 Task: Create New Customer with Customer Name: Bloom Haus by Kroger, Billing Address Line1: 4282 Crim Lane, Billing Address Line2:  Underhill, Billing Address Line3:  Vermont 05489
Action: Mouse moved to (135, 30)
Screenshot: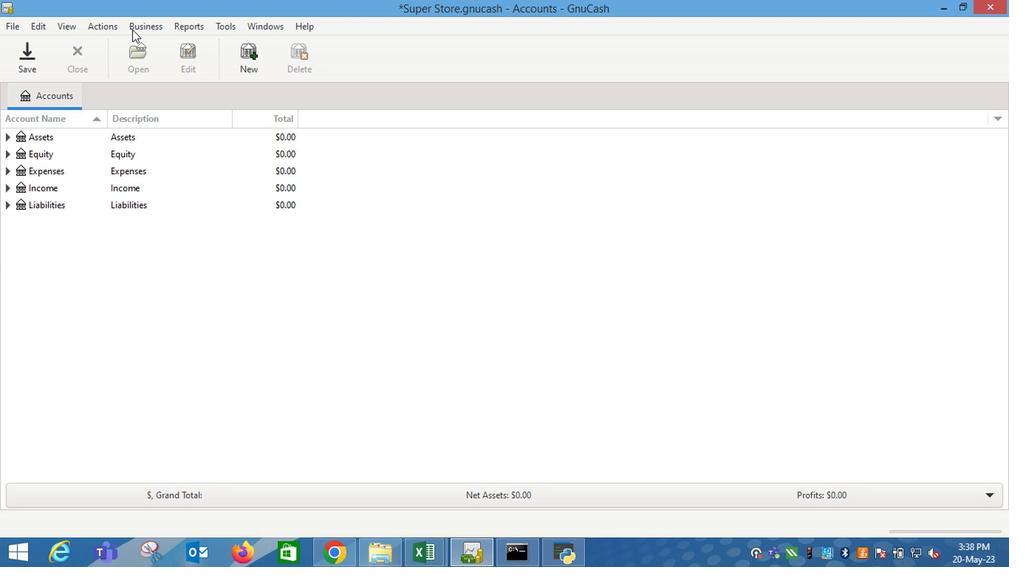 
Action: Mouse pressed left at (135, 30)
Screenshot: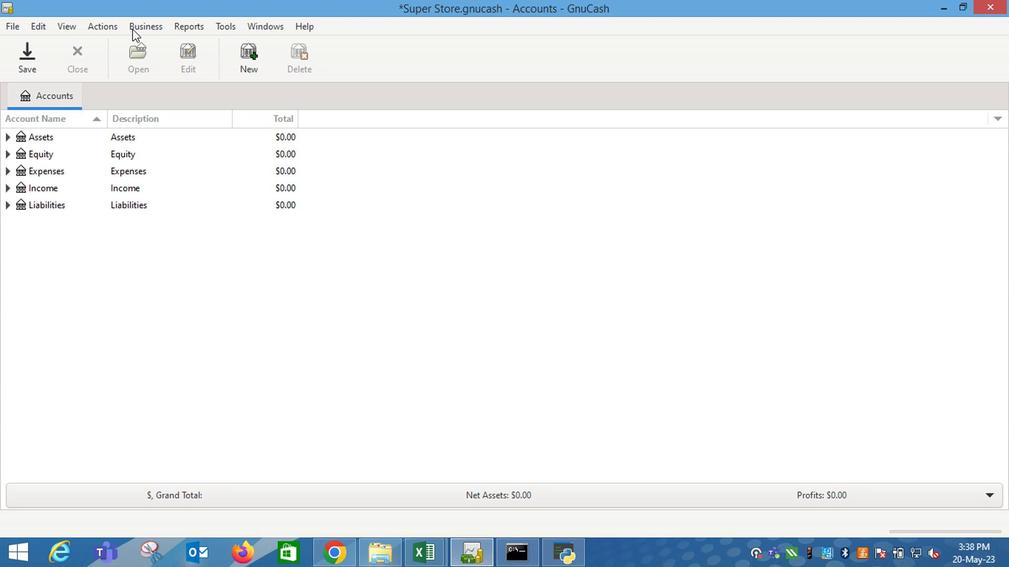 
Action: Mouse moved to (327, 68)
Screenshot: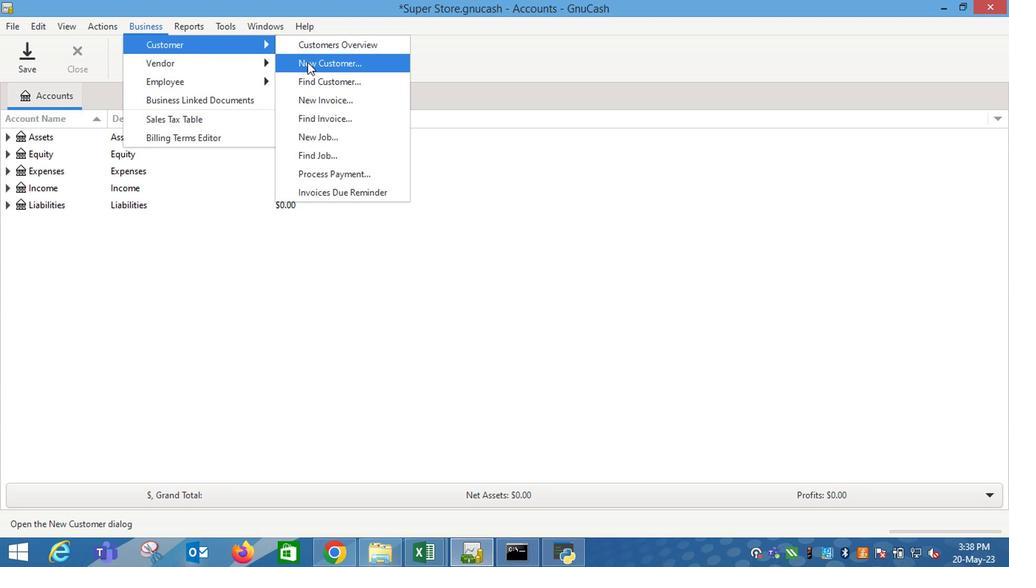 
Action: Mouse pressed left at (327, 68)
Screenshot: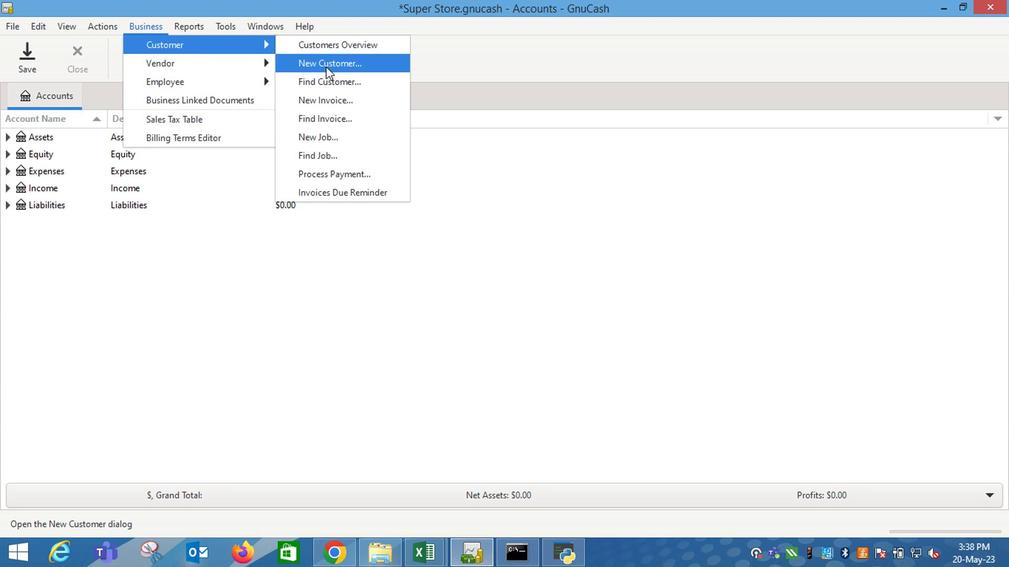 
Action: Key pressed <Key.shift_r>Bloom<Key.space><Key.shift_r>Haus<Key.space>by<Key.space><Key.shift_r>Kroger<Key.tab><Key.tab><Key.tab>4280<Key.backspace>2<Key.space><Key.shift_r>Cri<Key.space><Key.shift_r><Key.backspace>m<Key.space><Key.shift_r>Lane<Key.tab><Key.shift_r>Un<Key.right><Key.tab><Key.shift_r>V<Key.right>
Screenshot: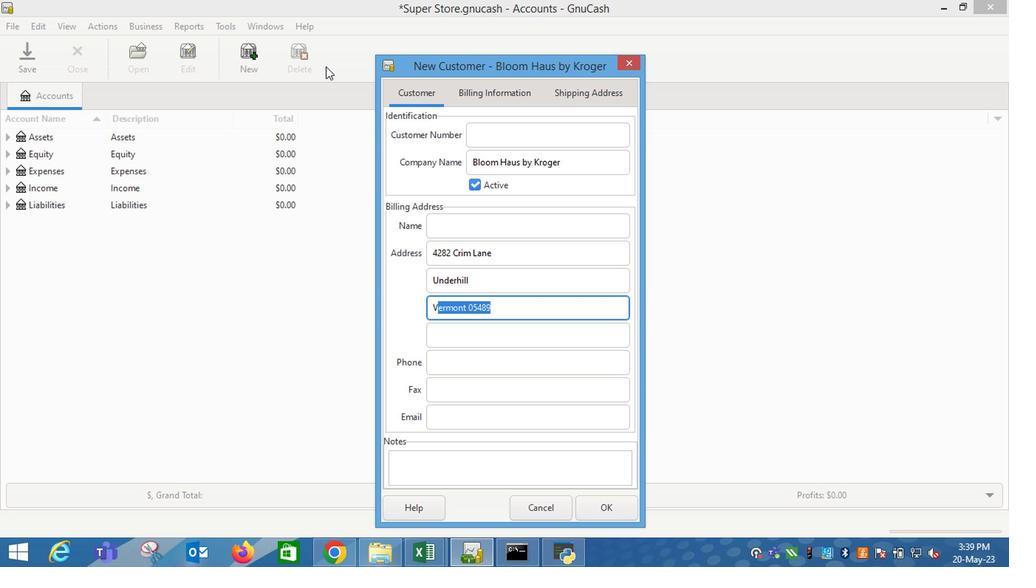 
Action: Mouse moved to (624, 507)
Screenshot: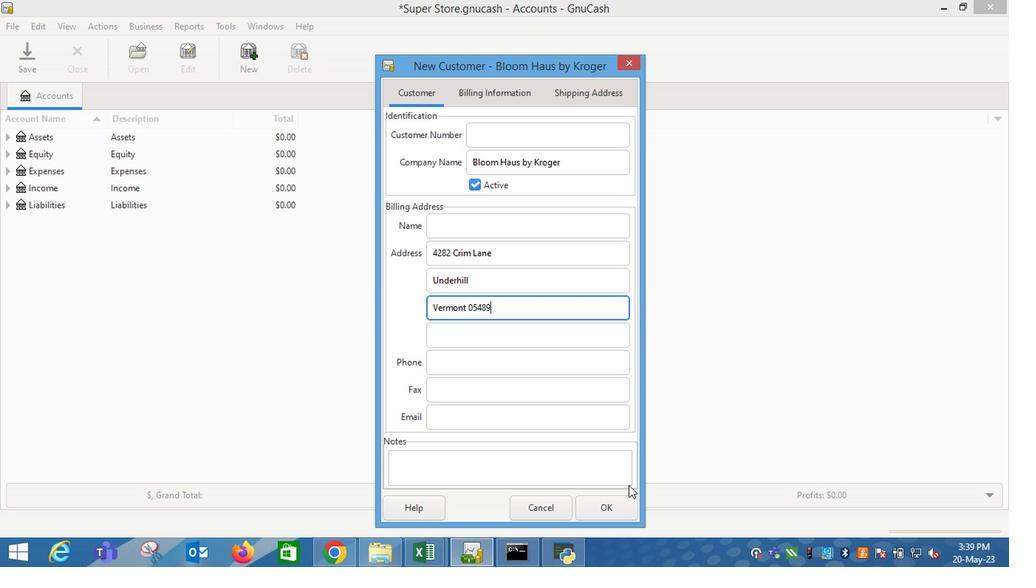 
Action: Mouse pressed left at (624, 507)
Screenshot: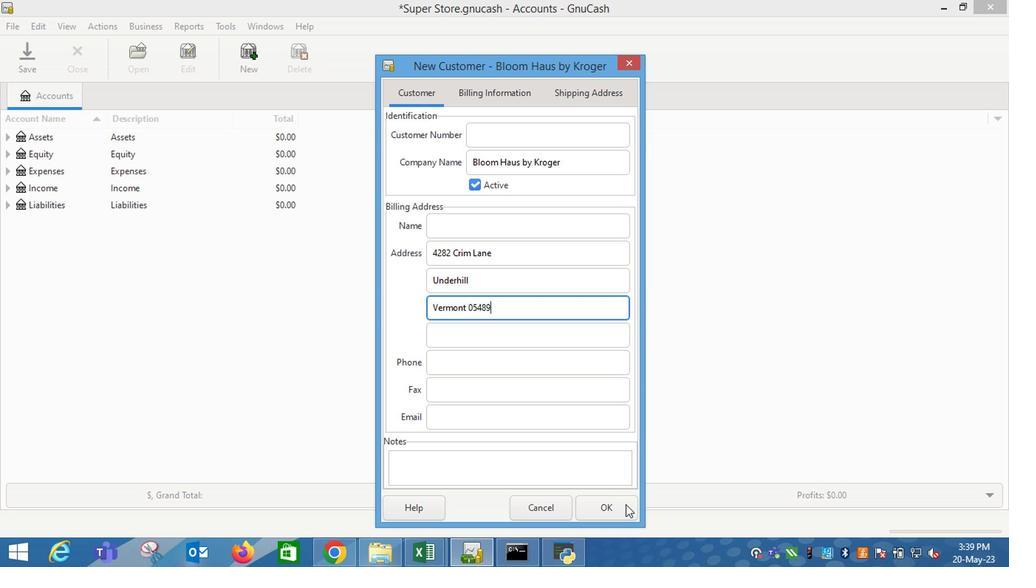 
Action: Mouse moved to (609, 504)
Screenshot: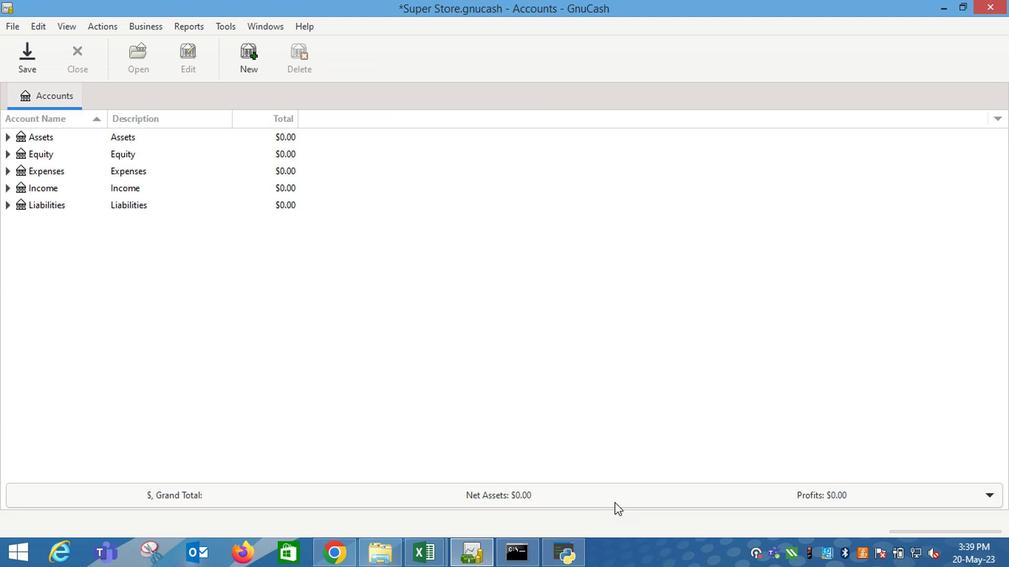 
